 Task: Open show ruler.
Action: Mouse moved to (88, 61)
Screenshot: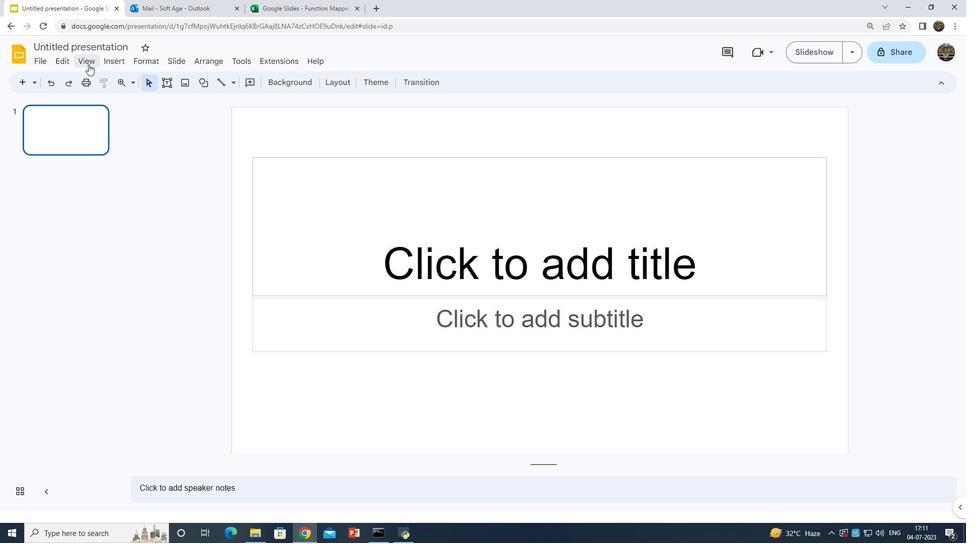
Action: Mouse pressed left at (88, 61)
Screenshot: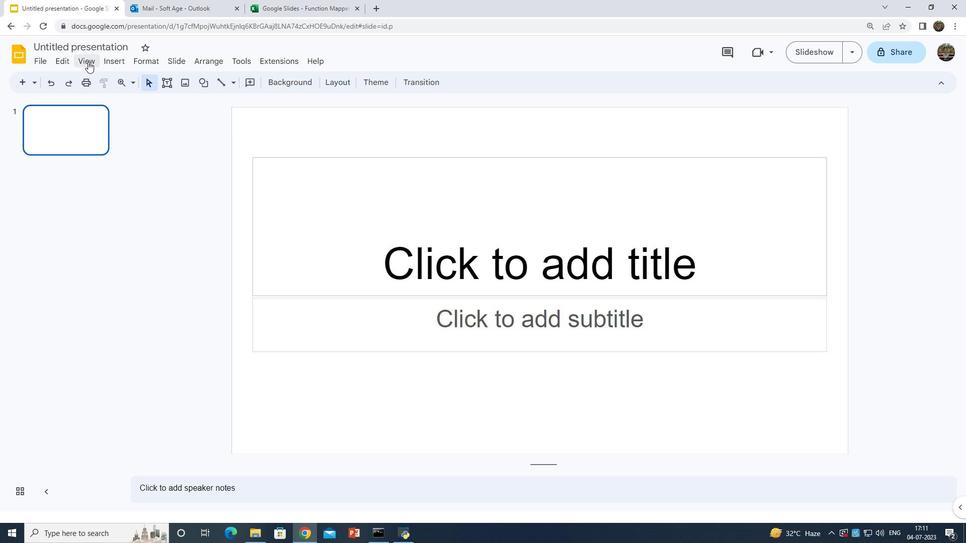
Action: Mouse moved to (115, 157)
Screenshot: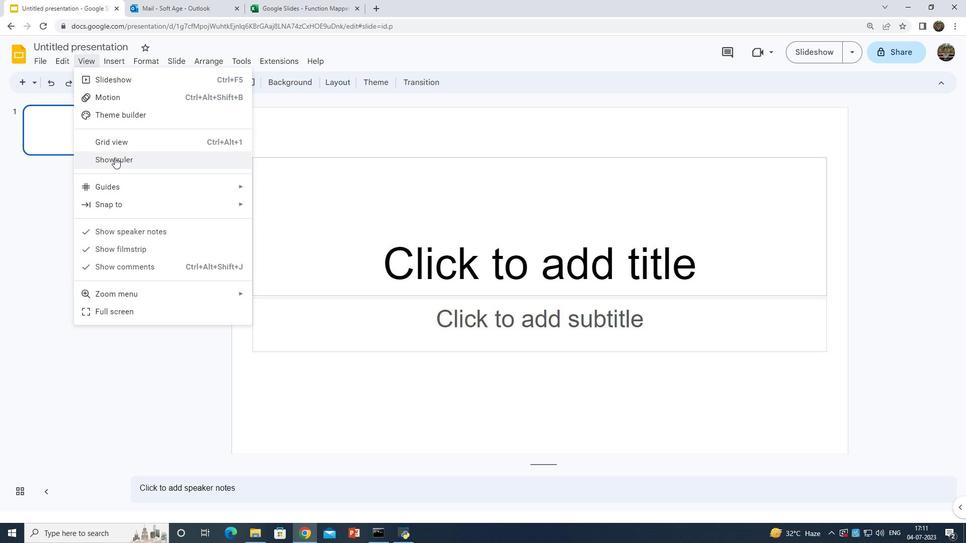 
Action: Mouse pressed left at (115, 157)
Screenshot: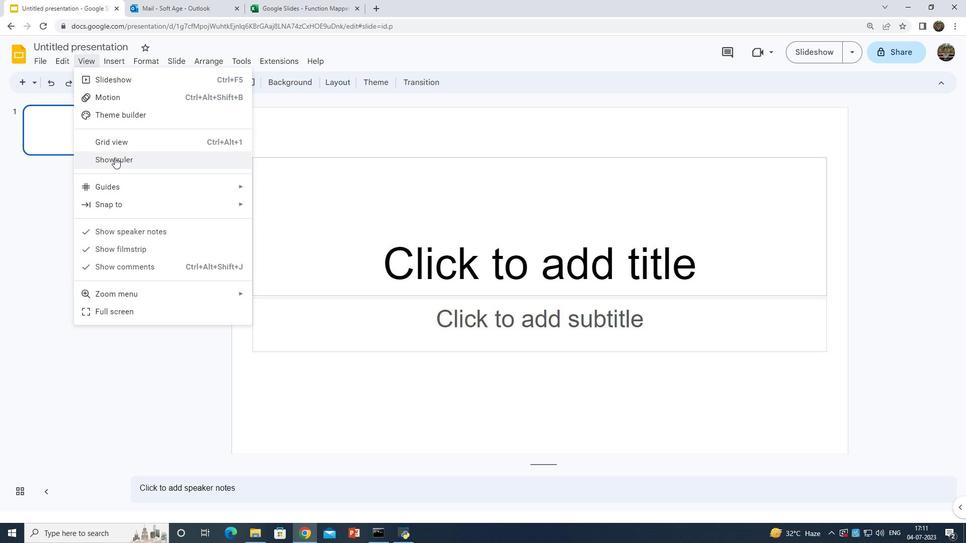 
Action: Mouse moved to (735, 245)
Screenshot: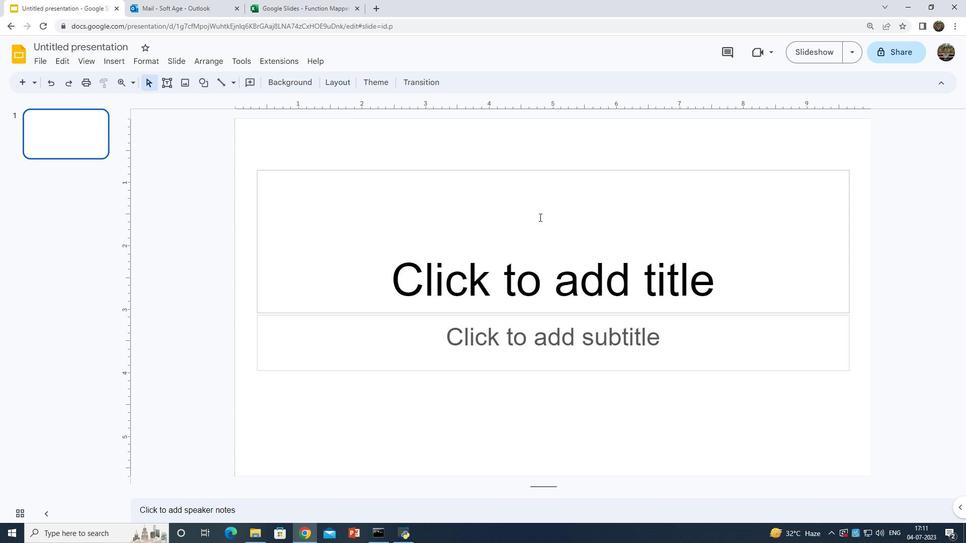 
